 Task: Create a rule from the Agile list, Priority changed -> Complete task in the project TravelForge if Priority Cleared then Complete Task.
Action: Mouse moved to (57, 342)
Screenshot: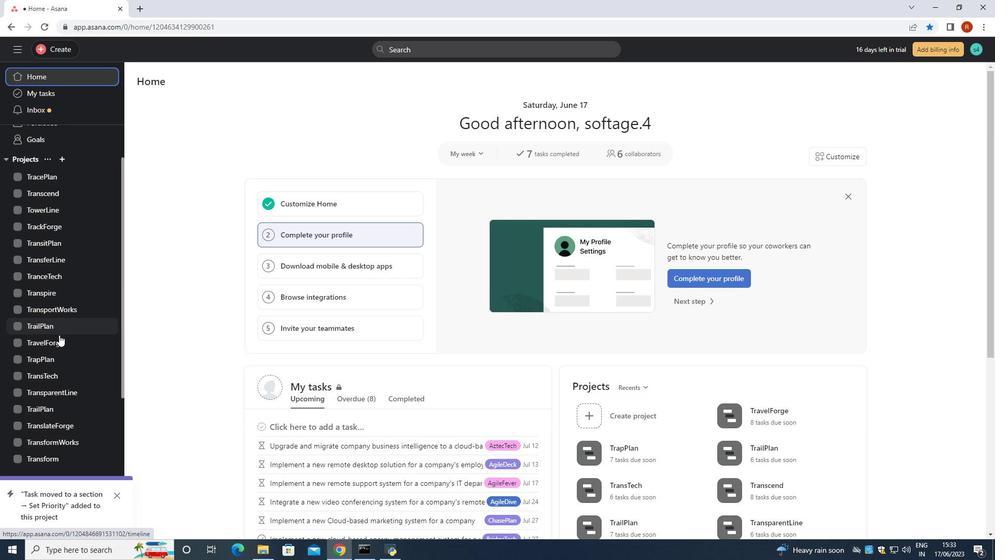 
Action: Mouse pressed left at (57, 342)
Screenshot: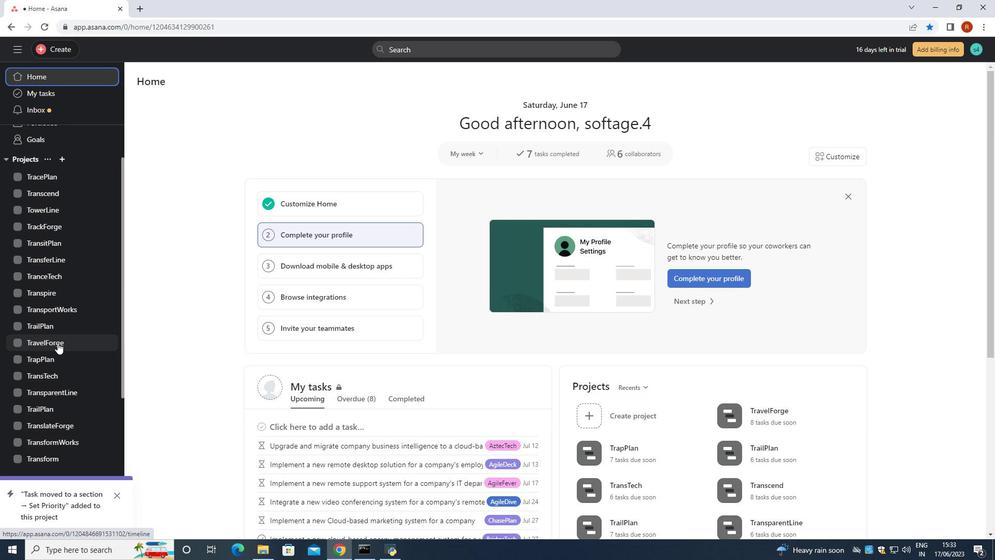 
Action: Mouse moved to (952, 85)
Screenshot: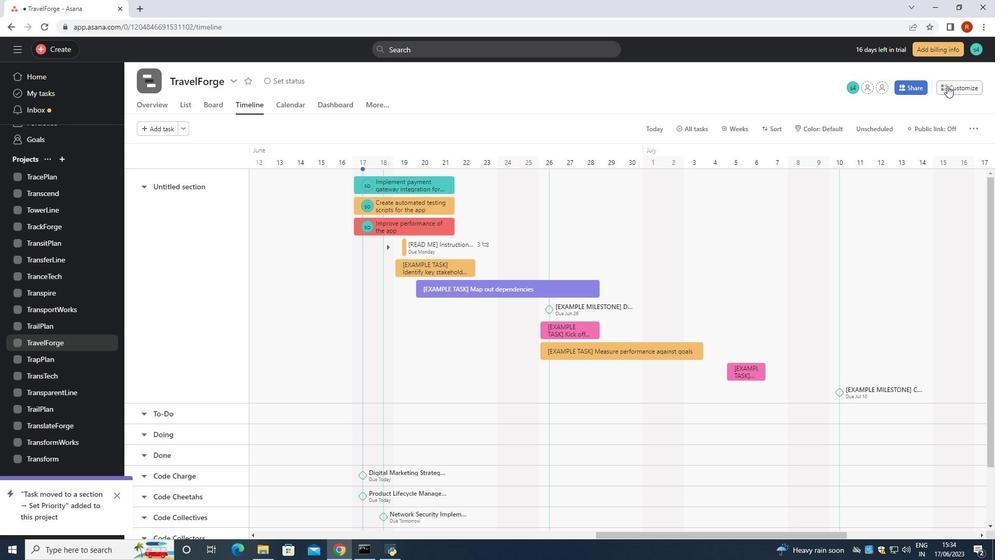 
Action: Mouse pressed left at (952, 85)
Screenshot: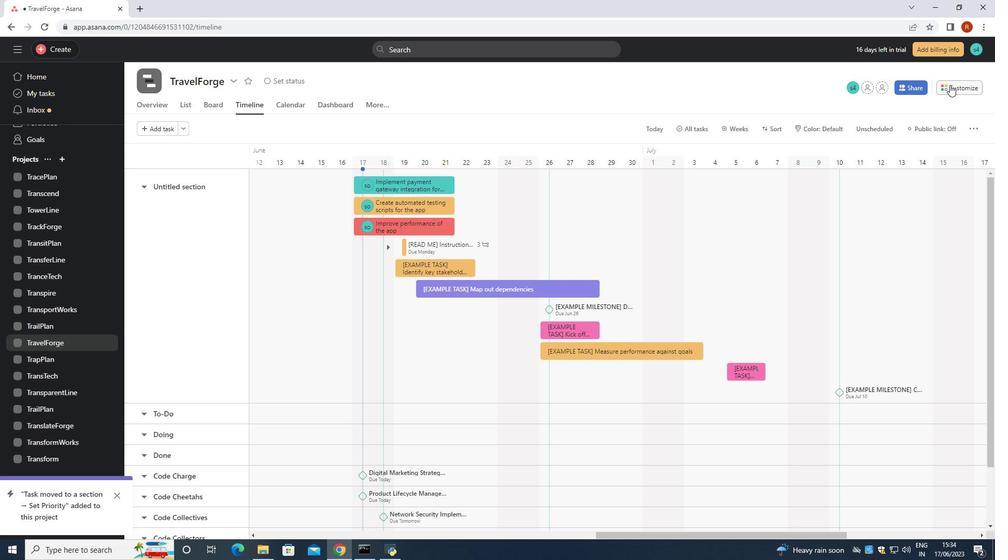 
Action: Mouse moved to (782, 256)
Screenshot: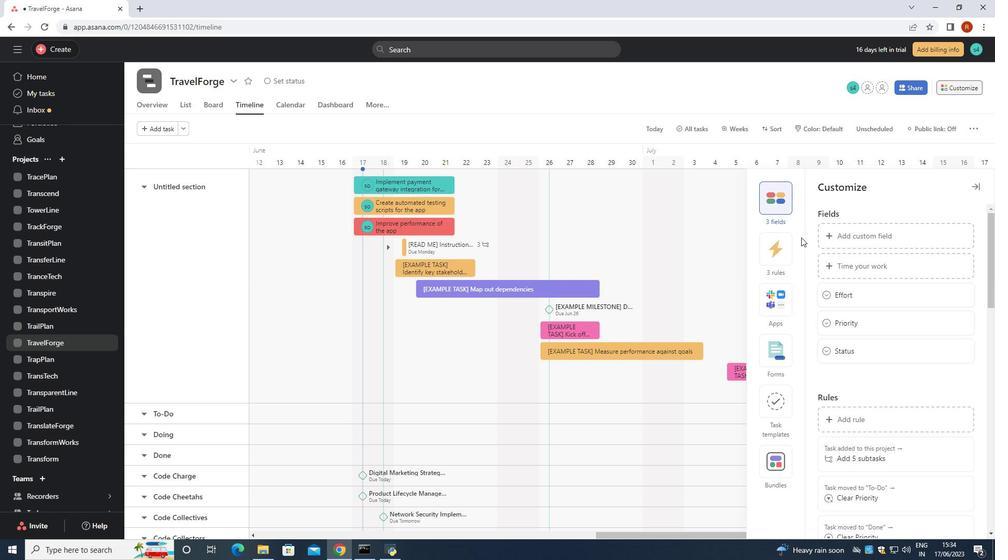 
Action: Mouse pressed left at (782, 256)
Screenshot: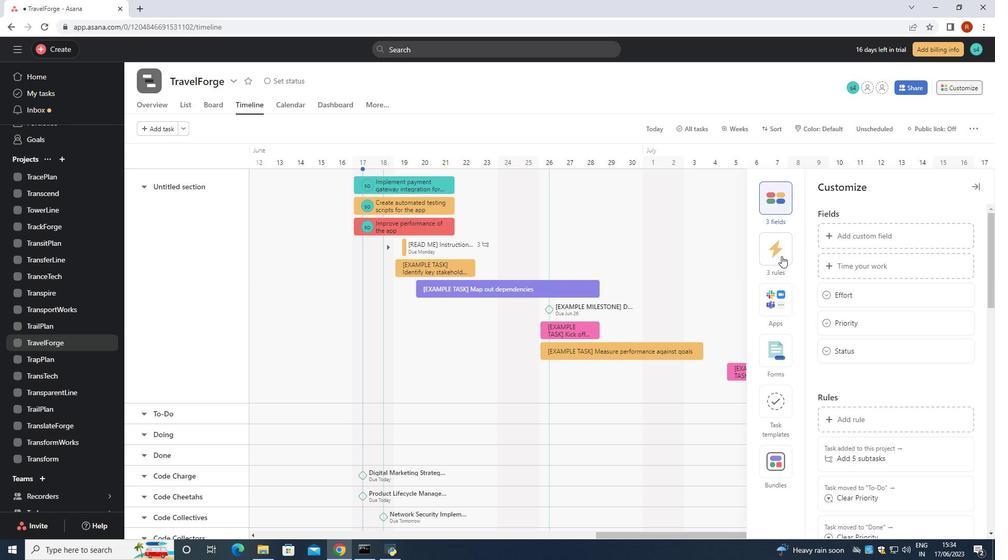 
Action: Mouse moved to (865, 238)
Screenshot: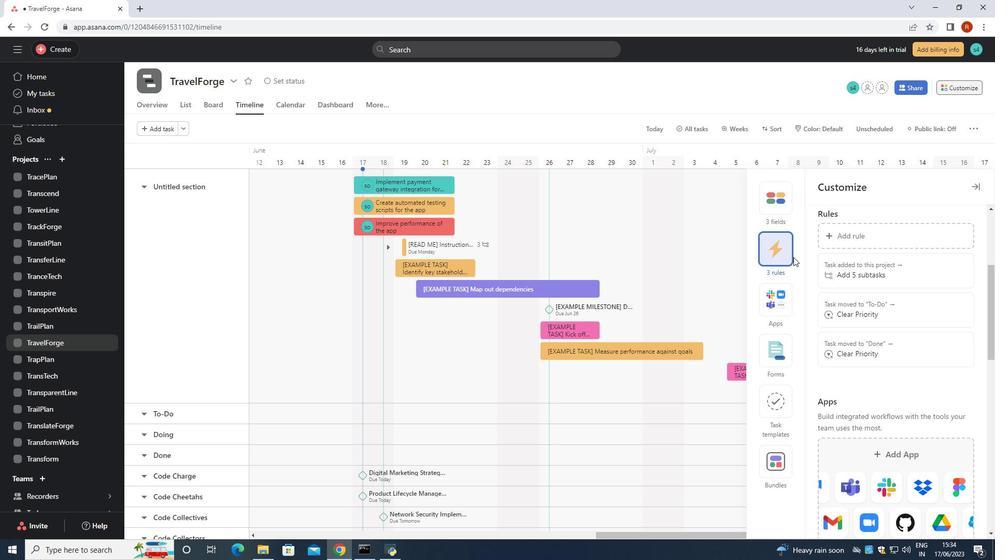 
Action: Mouse pressed left at (865, 238)
Screenshot: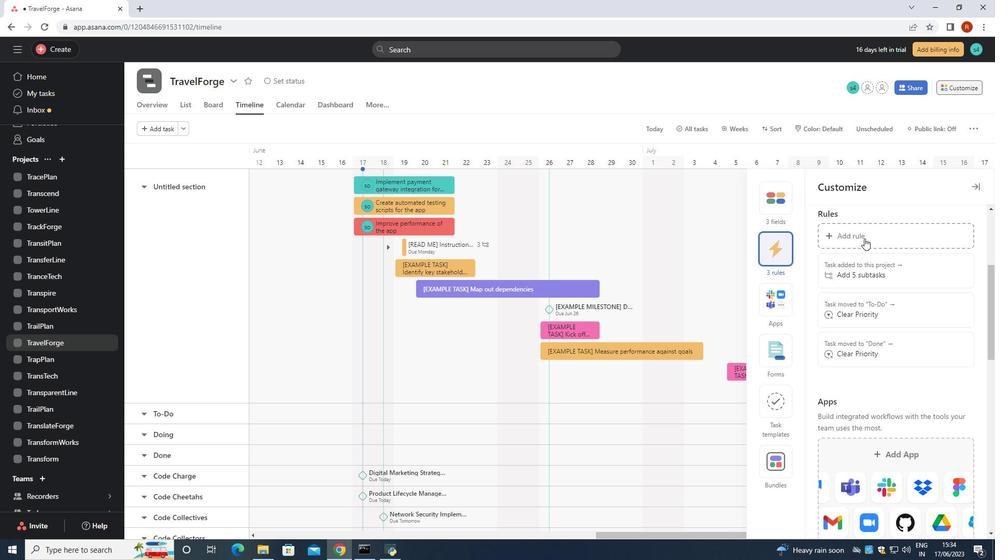 
Action: Mouse moved to (219, 156)
Screenshot: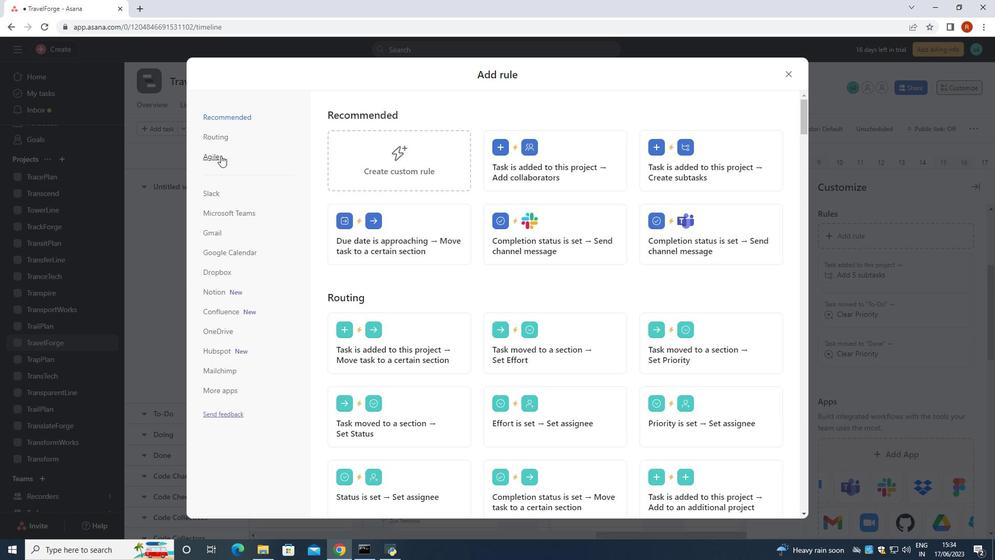 
Action: Mouse pressed left at (219, 156)
Screenshot: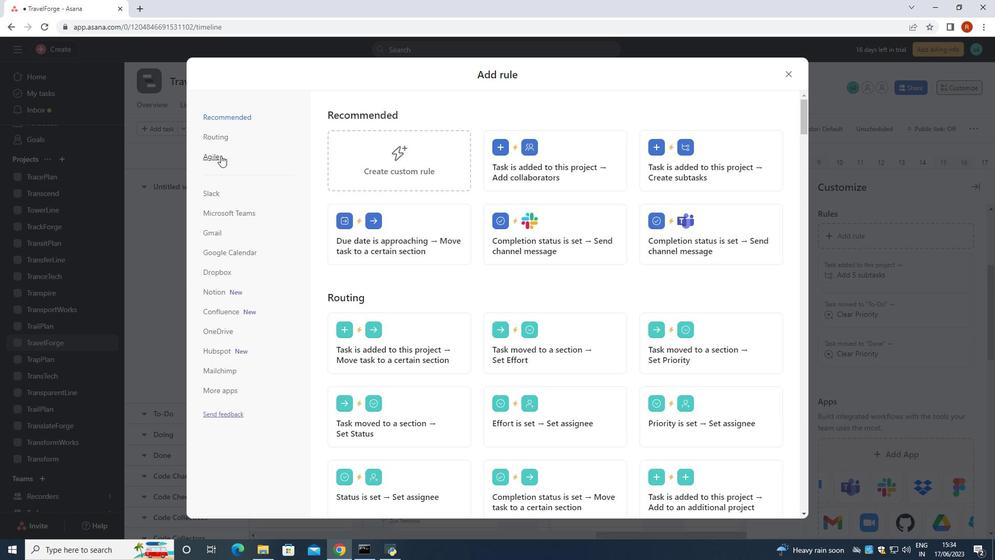 
Action: Mouse moved to (682, 155)
Screenshot: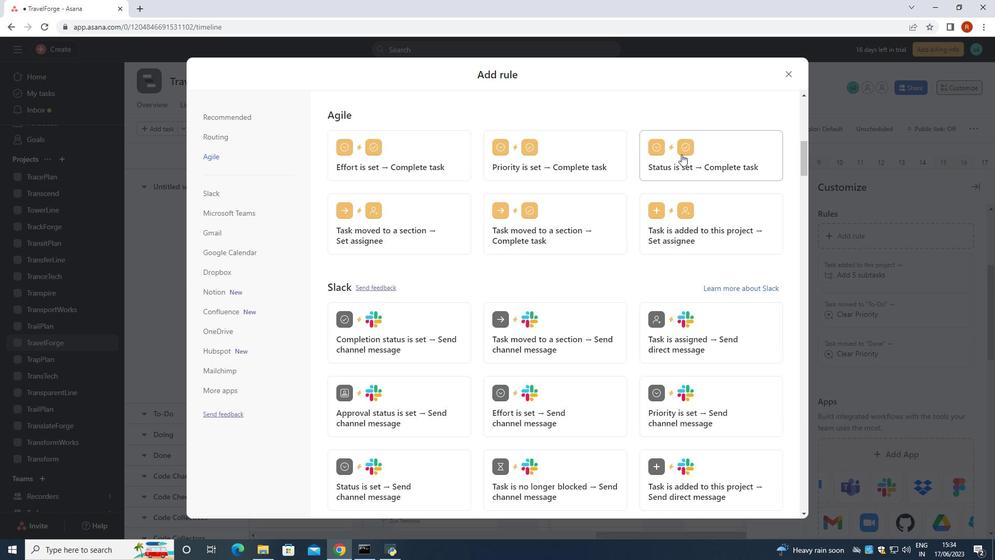 
Action: Mouse pressed left at (682, 155)
Screenshot: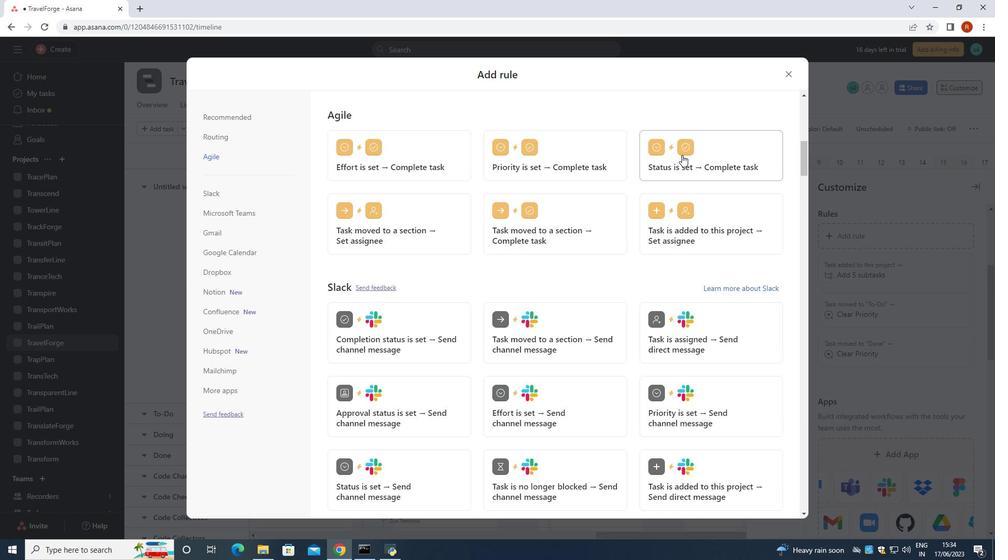 
Action: Mouse moved to (641, 182)
Screenshot: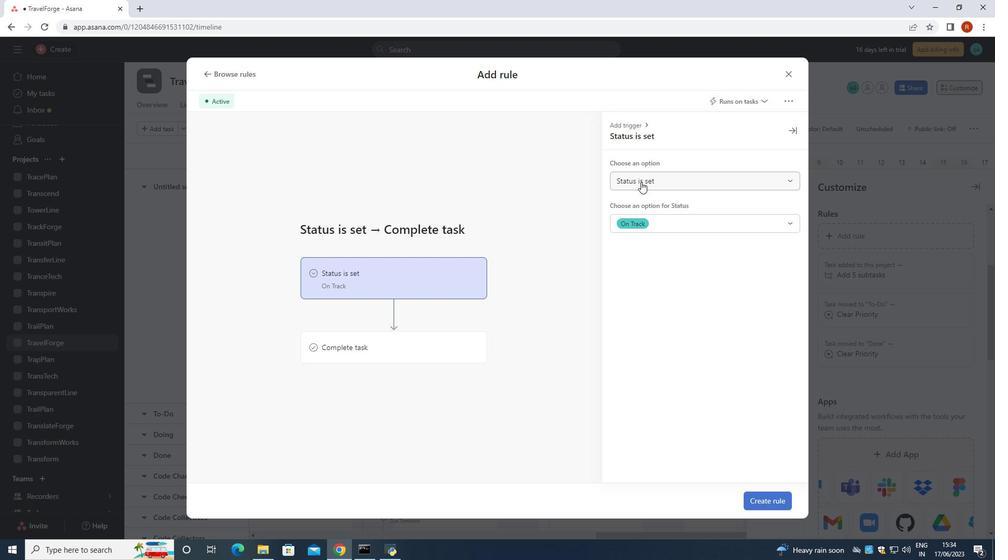 
Action: Mouse pressed left at (641, 182)
Screenshot: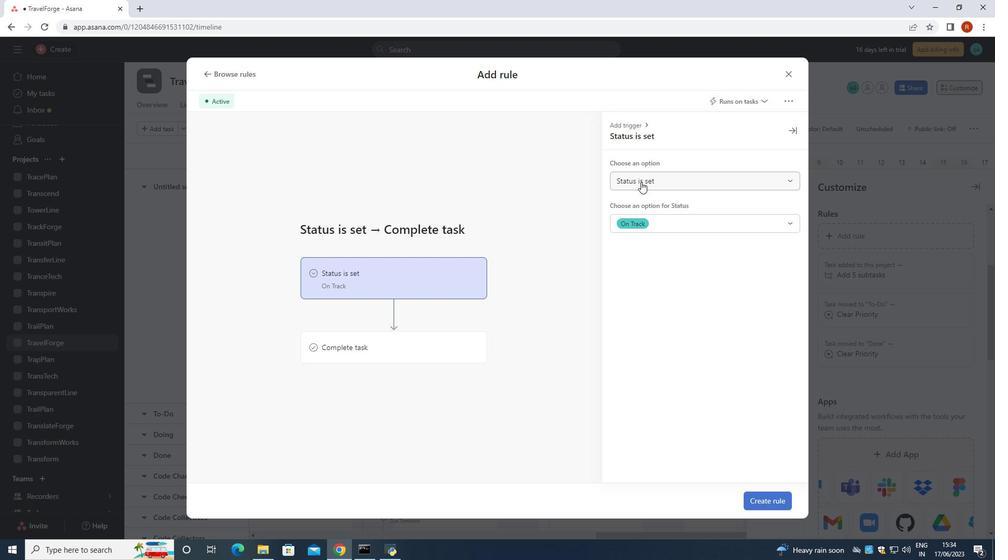 
Action: Mouse moved to (650, 220)
Screenshot: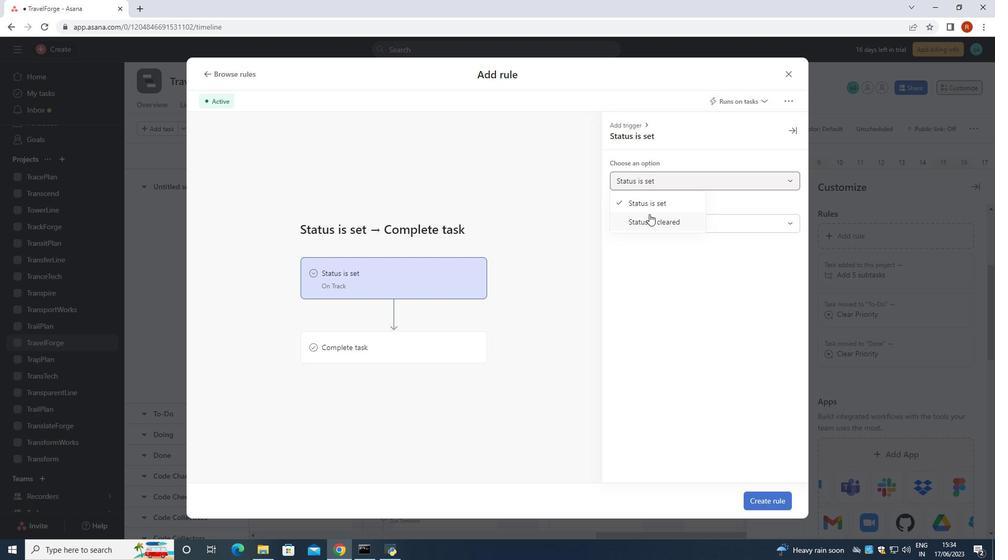 
Action: Mouse pressed left at (650, 220)
Screenshot: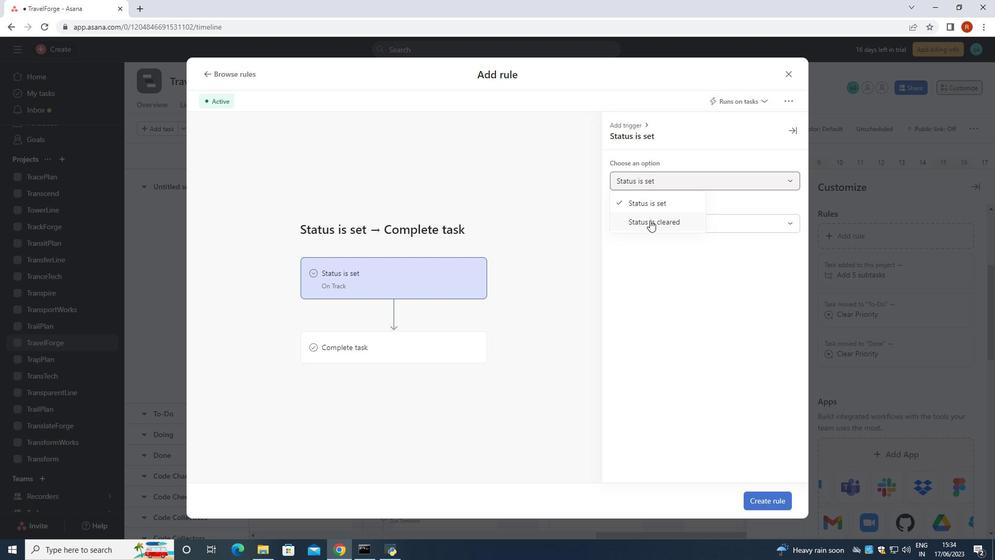 
Action: Mouse moved to (388, 340)
Screenshot: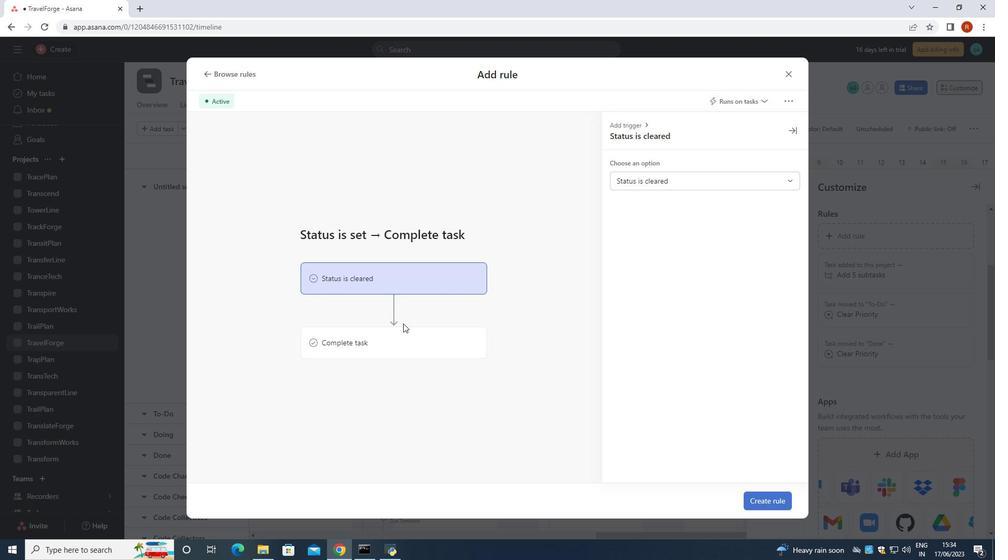 
Action: Mouse pressed left at (388, 340)
Screenshot: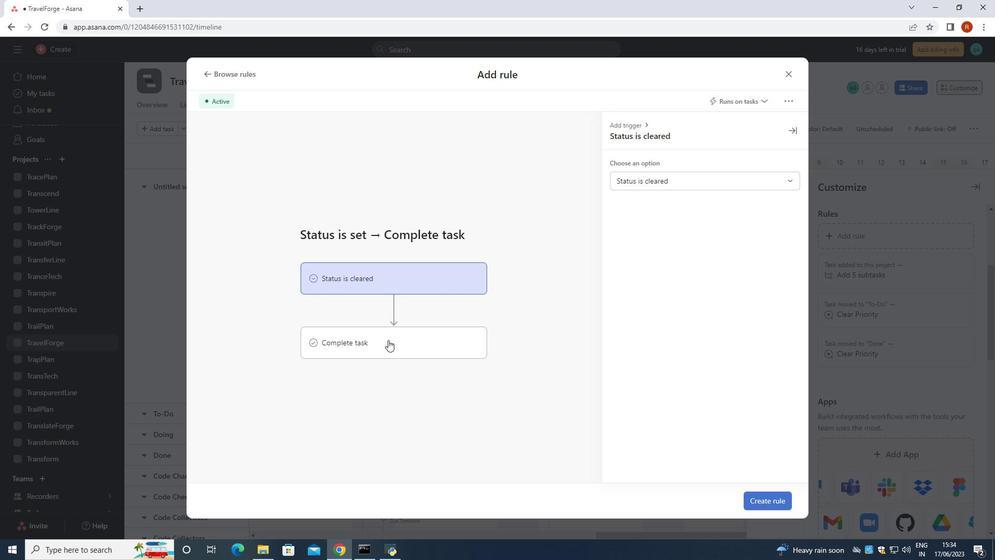 
Action: Mouse moved to (662, 184)
Screenshot: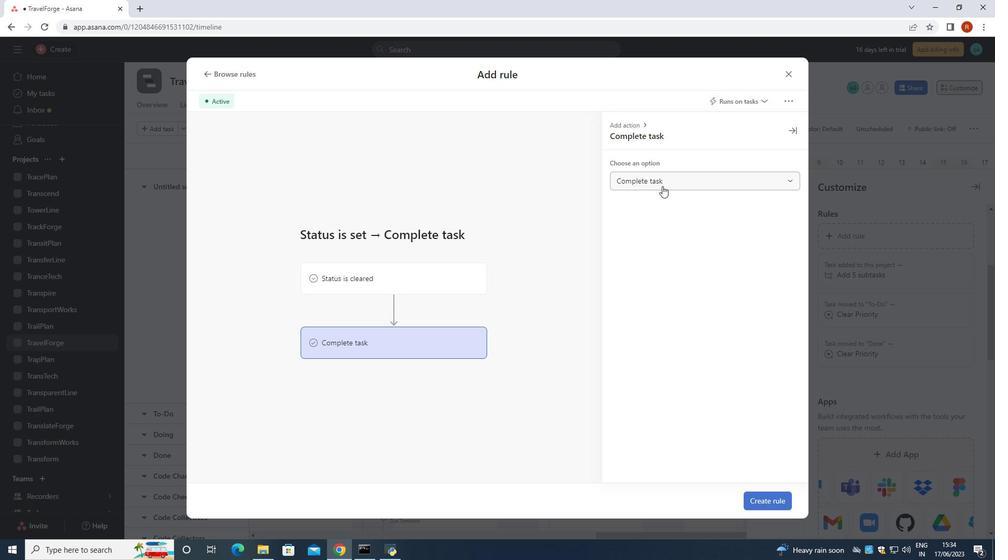 
Action: Mouse pressed left at (662, 184)
Screenshot: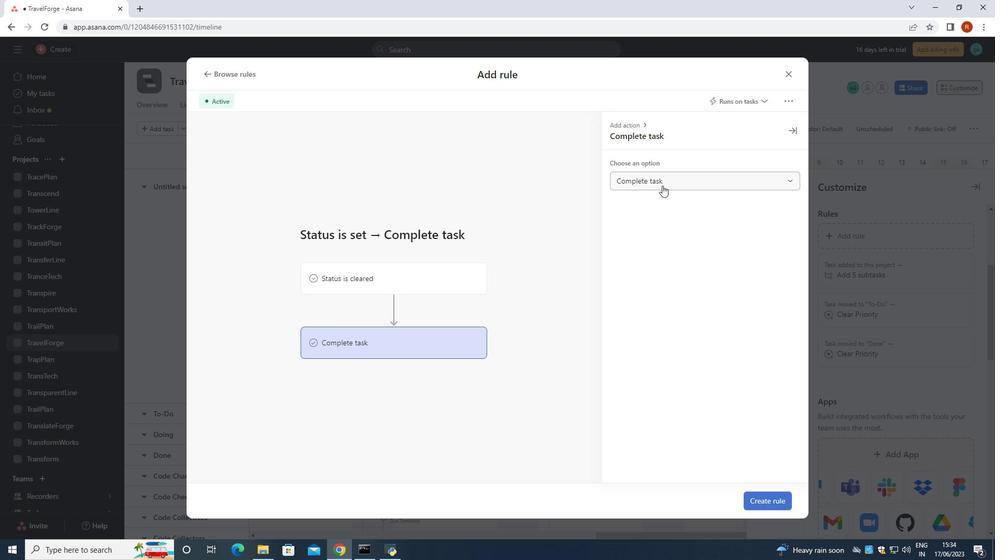 
Action: Mouse moved to (660, 196)
Screenshot: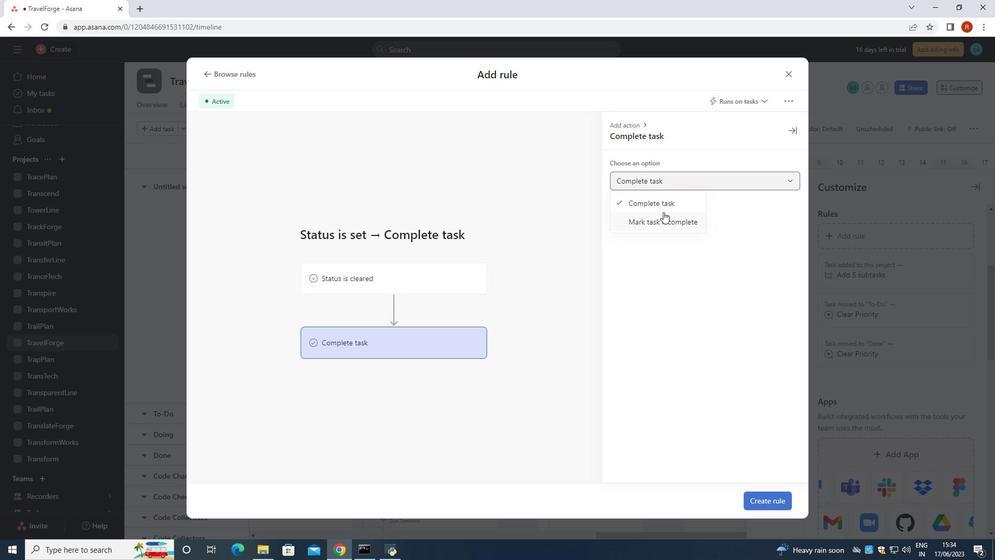 
Action: Mouse pressed left at (660, 196)
Screenshot: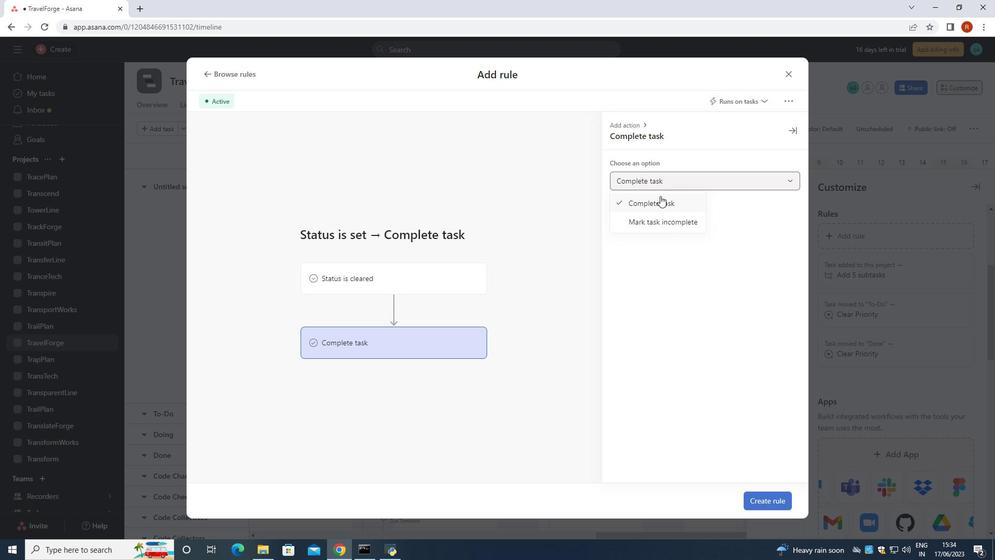 
Action: Mouse moved to (782, 506)
Screenshot: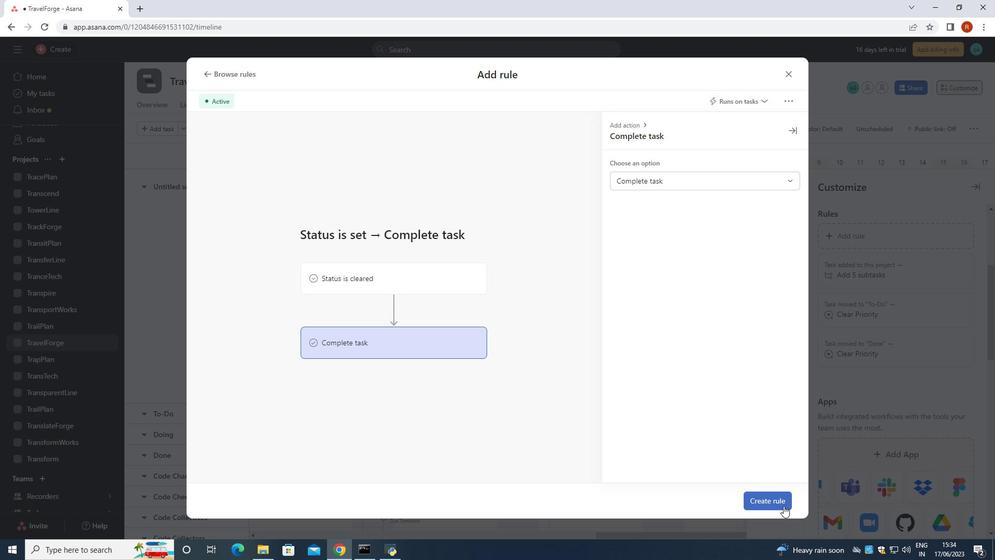 
Action: Mouse pressed left at (782, 506)
Screenshot: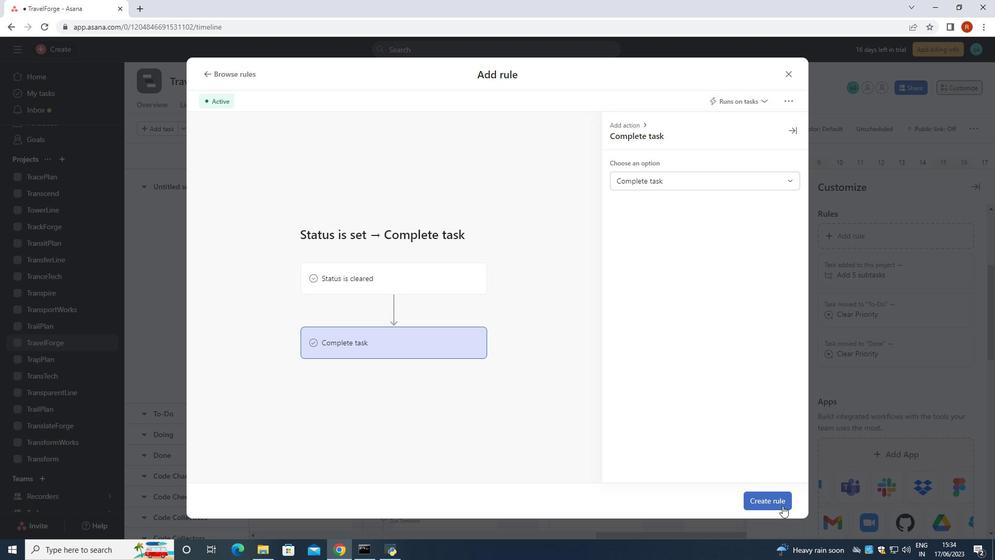 
